 Task: Assign Aaihsa Nishni  as Assignee of Child Issue ChildIssue0042 of Issue Issue0021 in Backlog  in Scrum Project Project0005 in Jira
Action: Mouse moved to (328, 365)
Screenshot: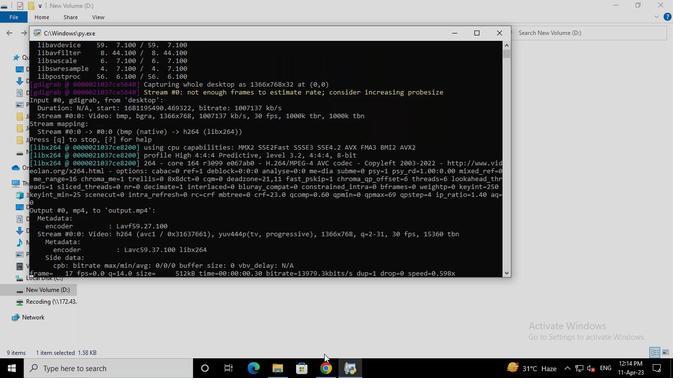 
Action: Mouse pressed left at (328, 365)
Screenshot: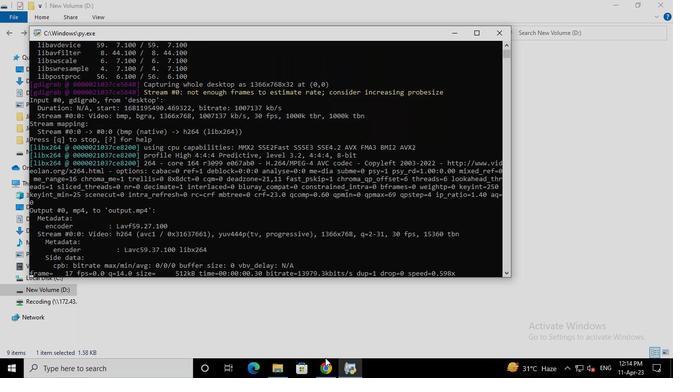 
Action: Mouse moved to (78, 154)
Screenshot: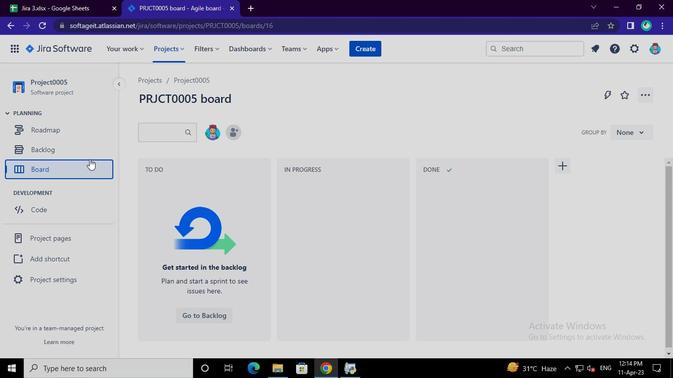 
Action: Mouse pressed left at (78, 154)
Screenshot: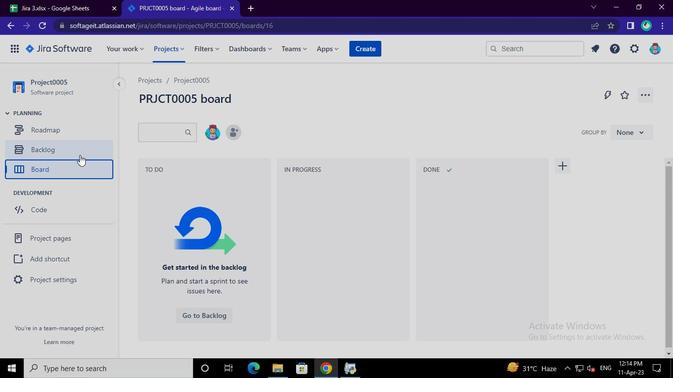 
Action: Mouse moved to (223, 275)
Screenshot: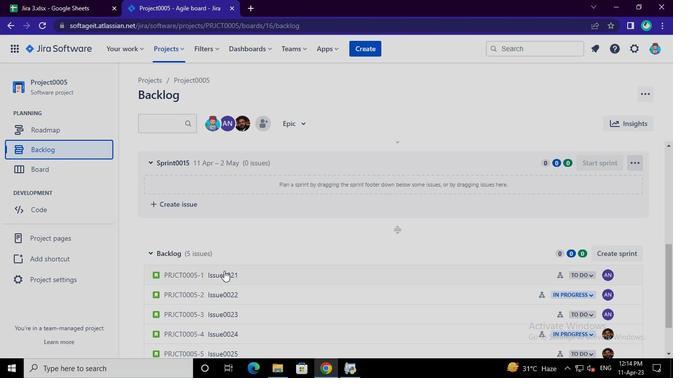 
Action: Mouse pressed left at (223, 275)
Screenshot: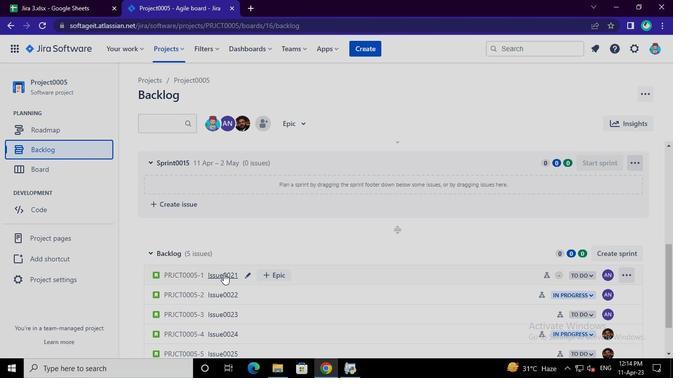 
Action: Mouse moved to (612, 238)
Screenshot: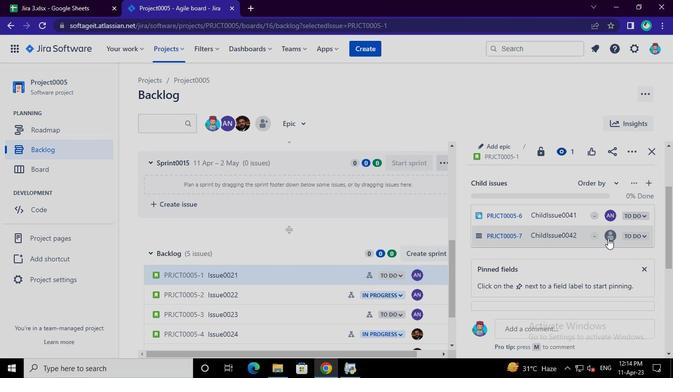 
Action: Mouse pressed left at (612, 238)
Screenshot: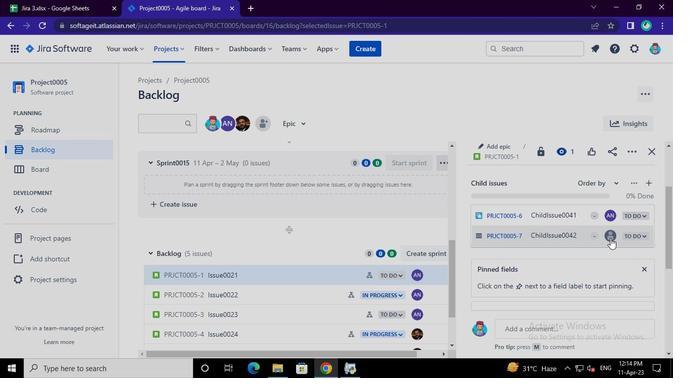 
Action: Mouse moved to (553, 251)
Screenshot: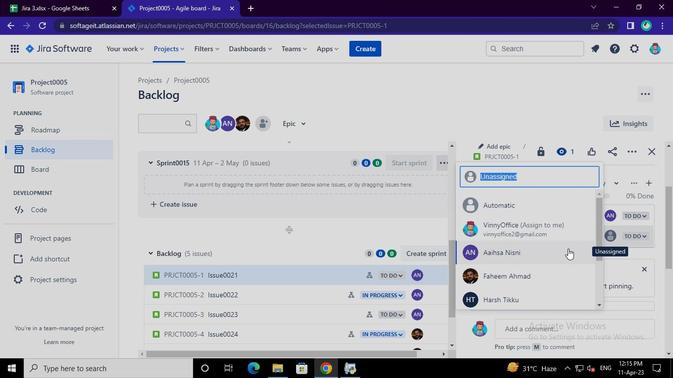
Action: Mouse pressed left at (553, 251)
Screenshot: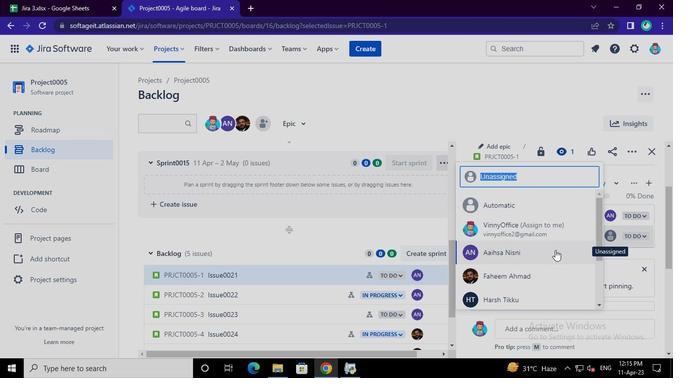 
Action: Mouse moved to (349, 372)
Screenshot: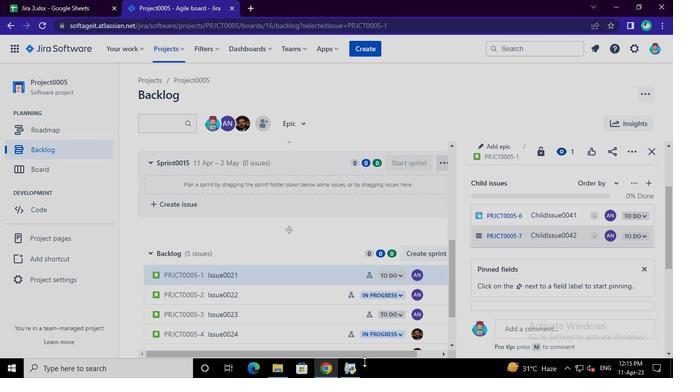 
Action: Mouse pressed left at (349, 372)
Screenshot: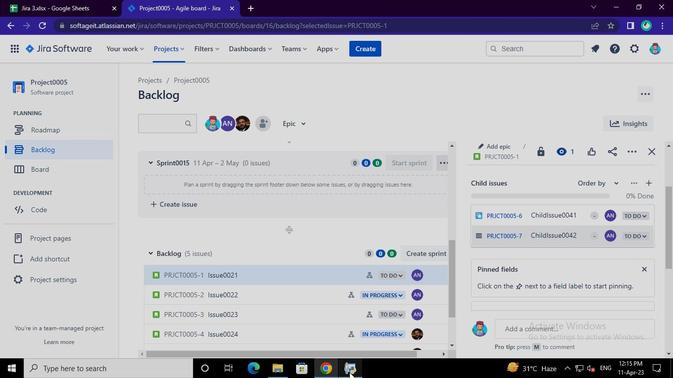 
Action: Mouse moved to (498, 29)
Screenshot: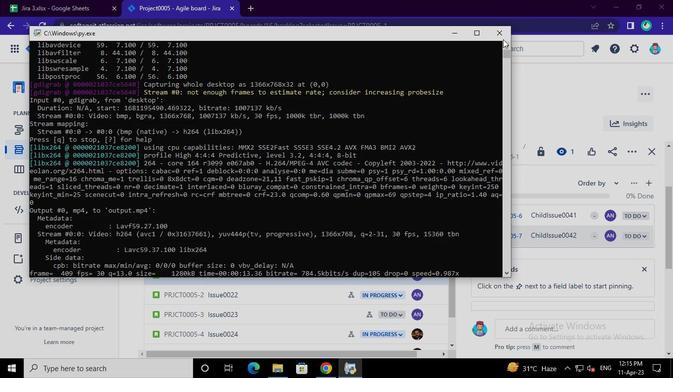 
Action: Mouse pressed left at (498, 29)
Screenshot: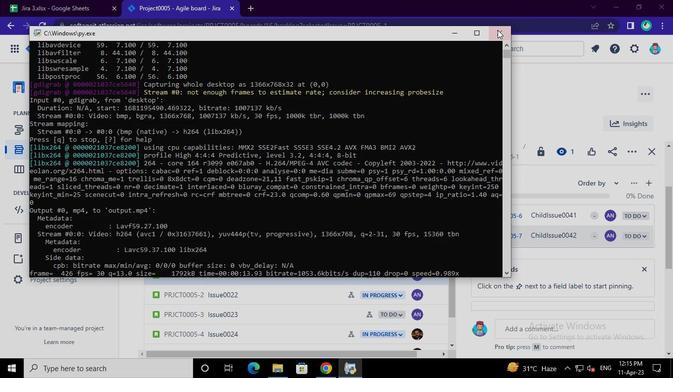 
